 Task: Change the "Stereo audio output mode" to Left.
Action: Mouse moved to (95, 14)
Screenshot: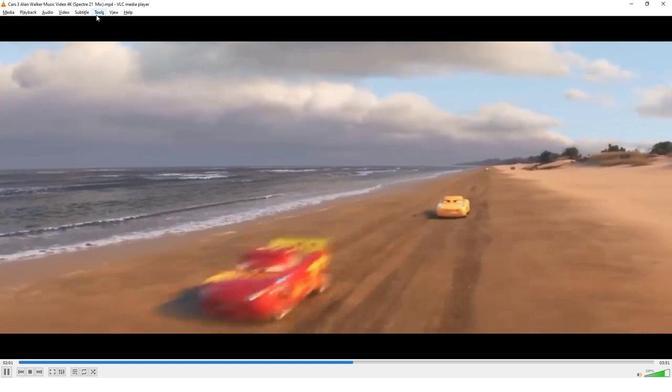 
Action: Mouse pressed left at (95, 14)
Screenshot: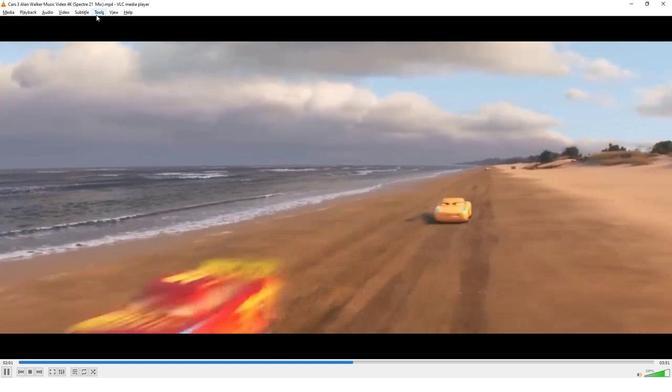 
Action: Mouse moved to (112, 93)
Screenshot: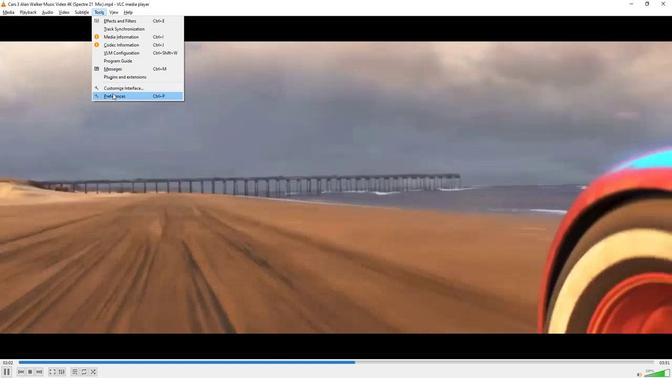 
Action: Mouse pressed left at (112, 93)
Screenshot: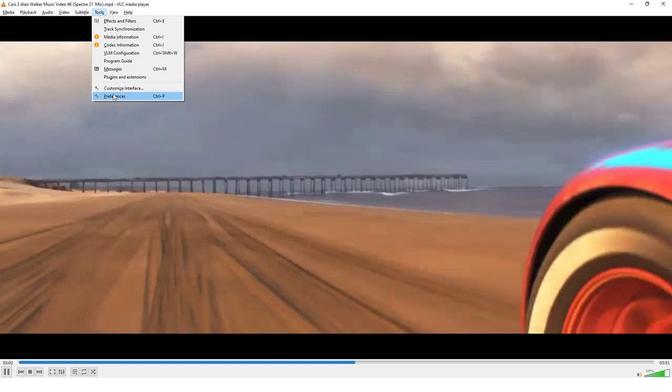 
Action: Mouse moved to (193, 282)
Screenshot: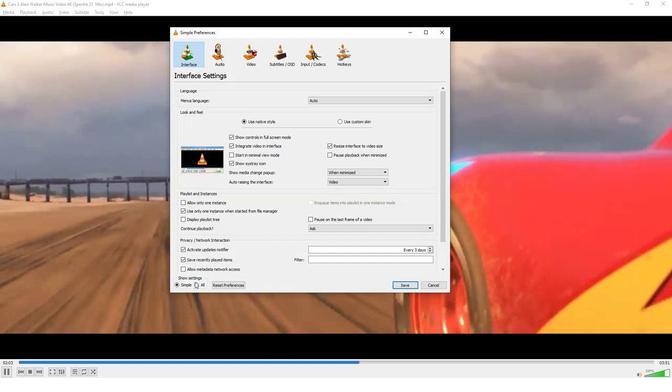 
Action: Mouse pressed left at (193, 282)
Screenshot: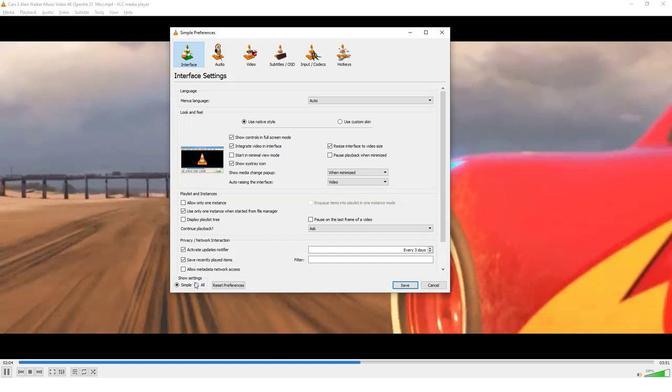
Action: Mouse moved to (199, 108)
Screenshot: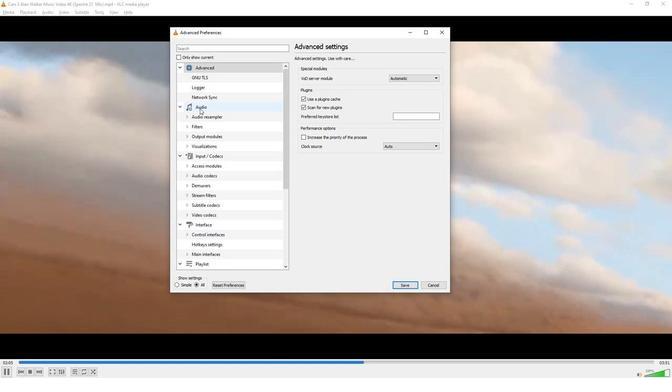 
Action: Mouse pressed left at (199, 108)
Screenshot: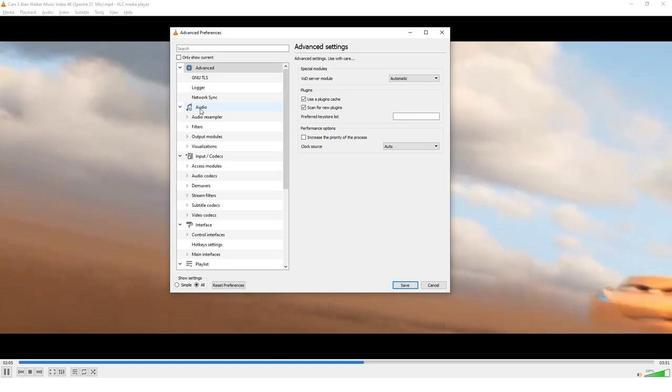 
Action: Mouse moved to (415, 122)
Screenshot: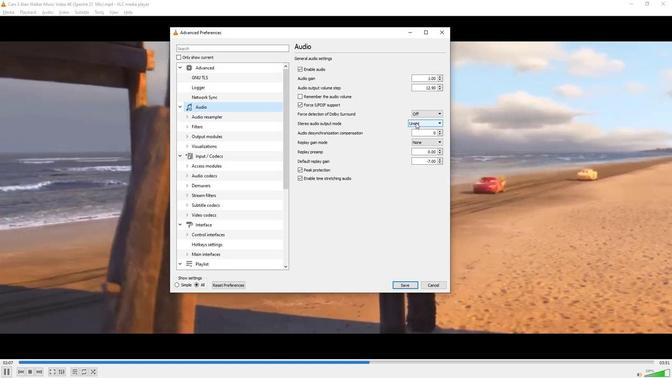 
Action: Mouse pressed left at (415, 122)
Screenshot: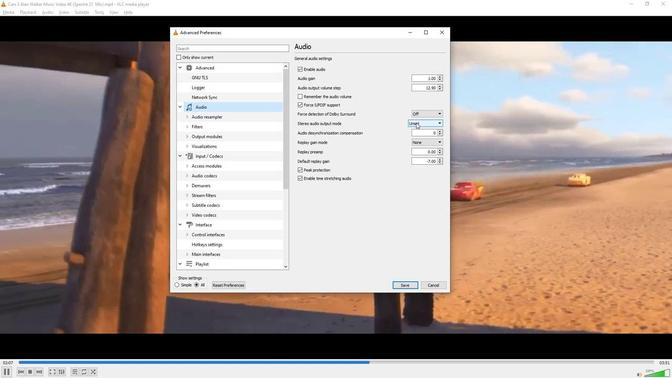 
Action: Mouse moved to (419, 142)
Screenshot: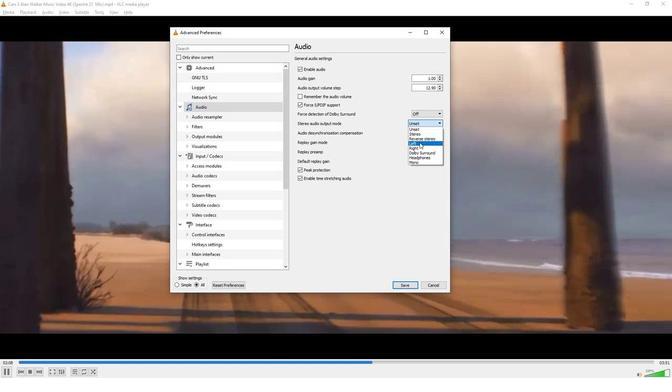 
Action: Mouse pressed left at (419, 142)
Screenshot: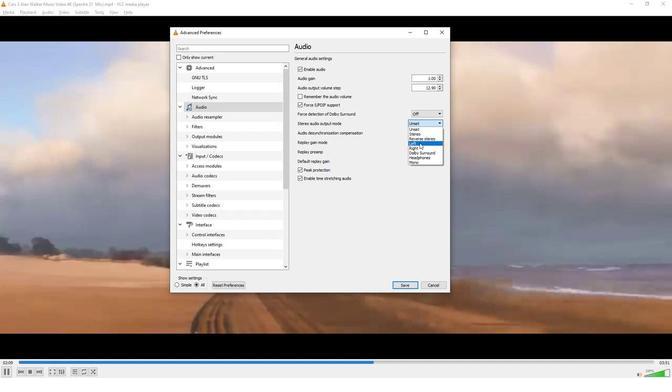 
Action: Mouse moved to (338, 278)
Screenshot: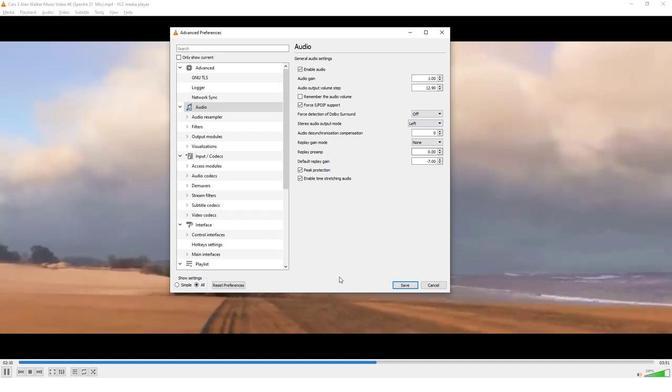 
